 Task: Create Card Card0000000176 in Board Board0000000044 in Workspace WS0000000015 in Trello. Create Card Card0000000177 in Board Board0000000045 in Workspace WS0000000015 in Trello. Create Card Card0000000178 in Board Board0000000045 in Workspace WS0000000015 in Trello. Create Card Card0000000179 in Board Board0000000045 in Workspace WS0000000015 in Trello. Create Card Card0000000180 in Board Board0000000045 in Workspace WS0000000015 in Trello
Action: Mouse moved to (500, 64)
Screenshot: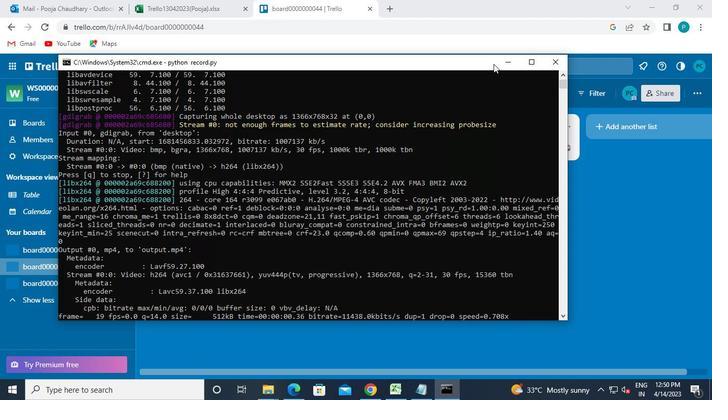 
Action: Mouse pressed left at (500, 64)
Screenshot: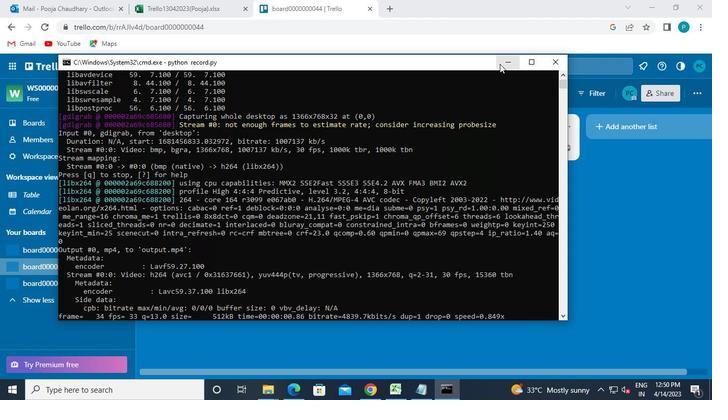 
Action: Mouse moved to (229, 215)
Screenshot: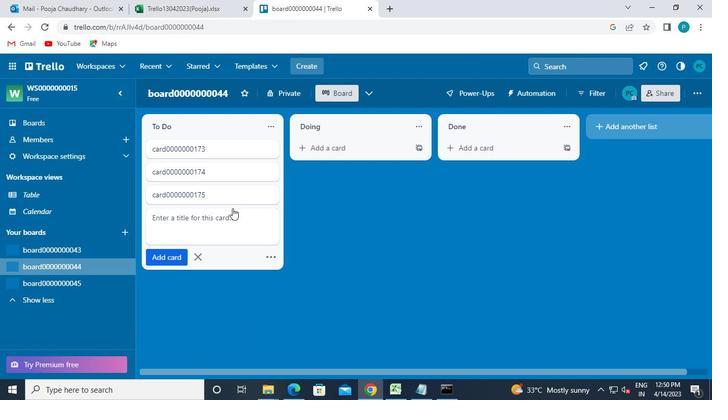 
Action: Mouse pressed left at (229, 215)
Screenshot: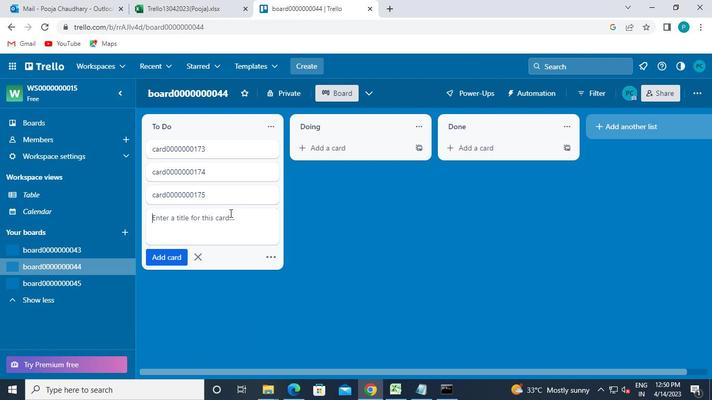 
Action: Keyboard c
Screenshot: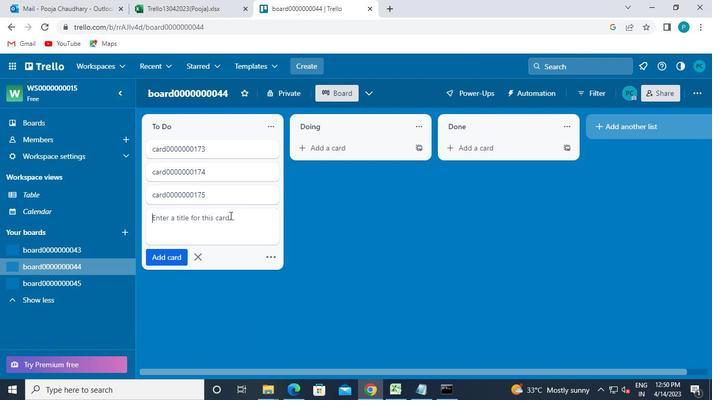 
Action: Keyboard a
Screenshot: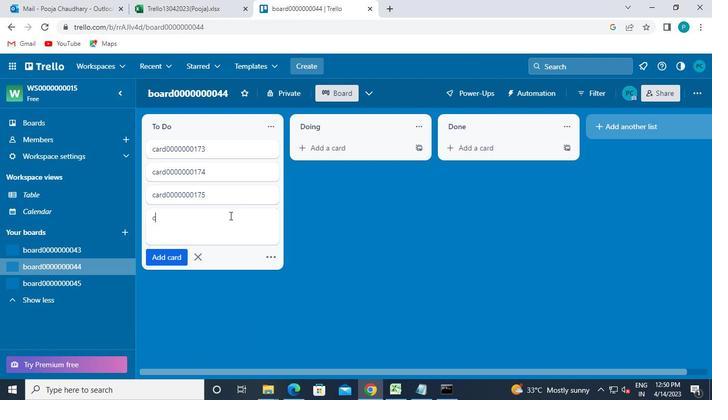 
Action: Keyboard r
Screenshot: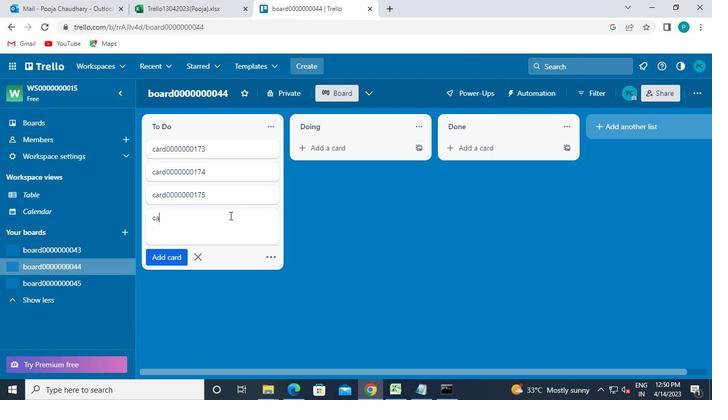 
Action: Keyboard d
Screenshot: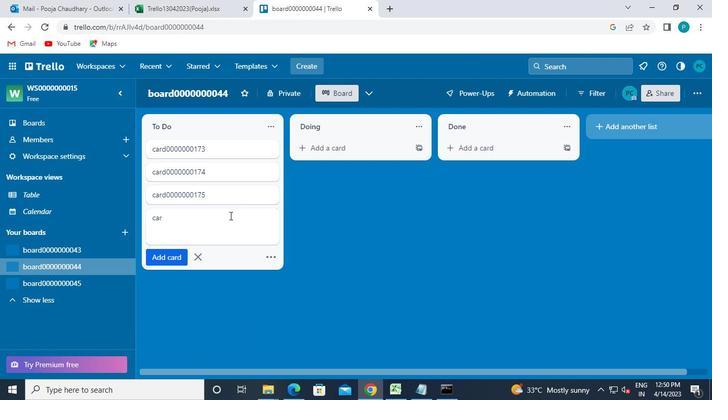
Action: Keyboard 0
Screenshot: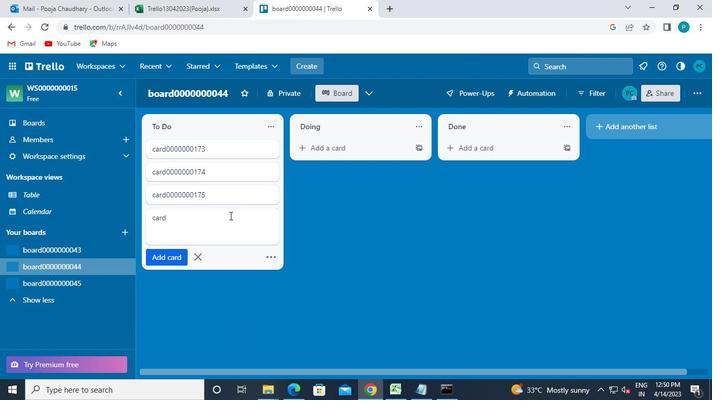 
Action: Keyboard 0
Screenshot: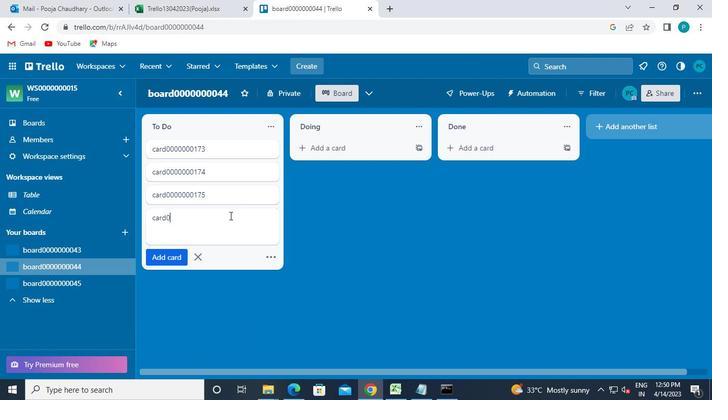 
Action: Keyboard 0
Screenshot: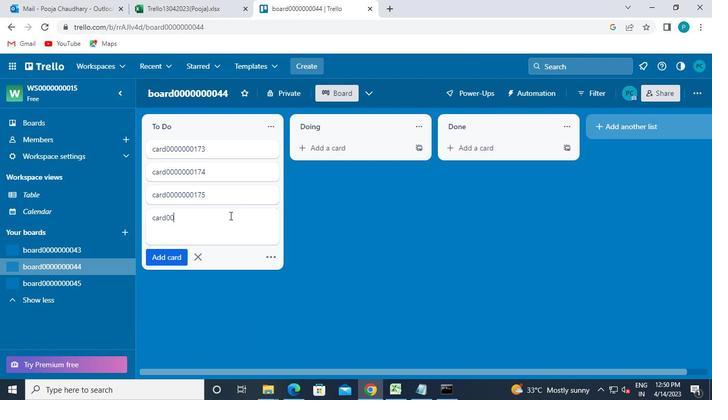 
Action: Keyboard 0
Screenshot: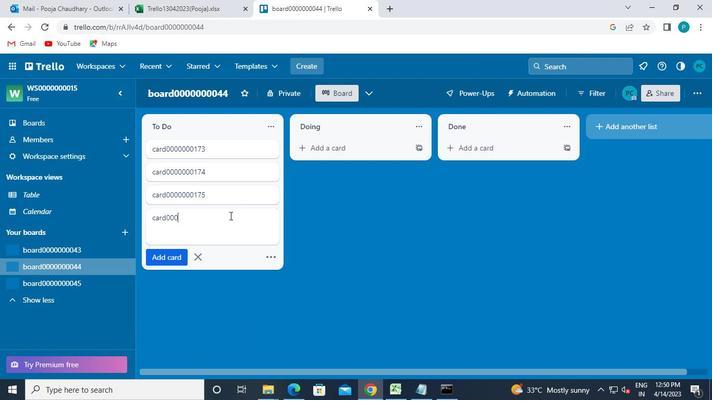 
Action: Keyboard 0
Screenshot: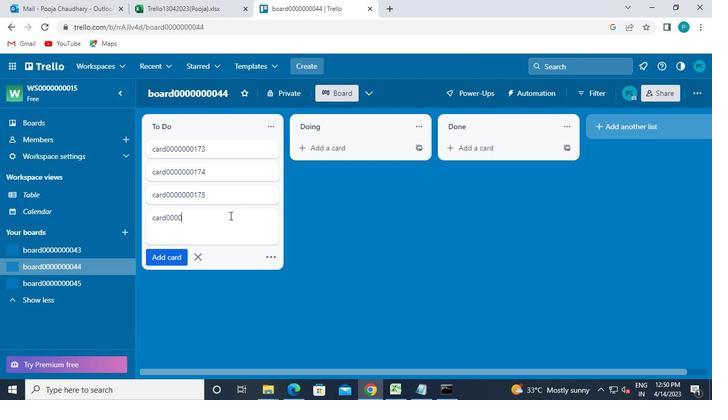 
Action: Keyboard 0
Screenshot: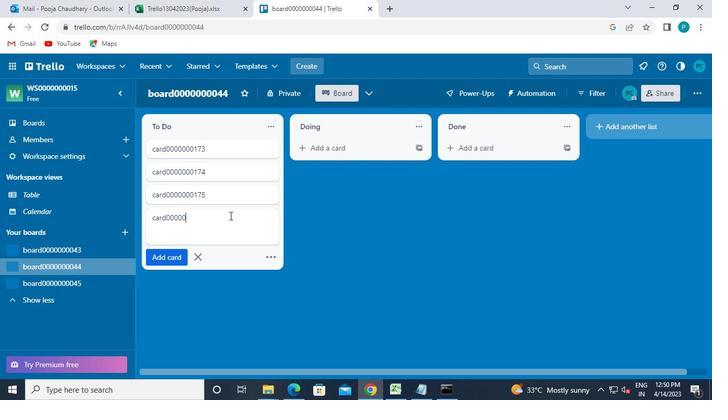 
Action: Keyboard 0
Screenshot: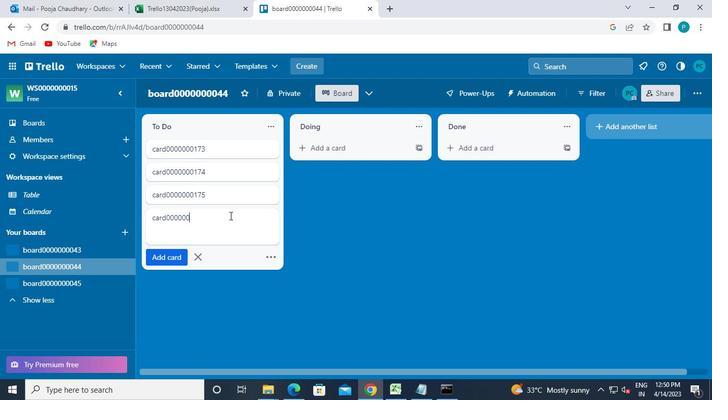 
Action: Keyboard 1
Screenshot: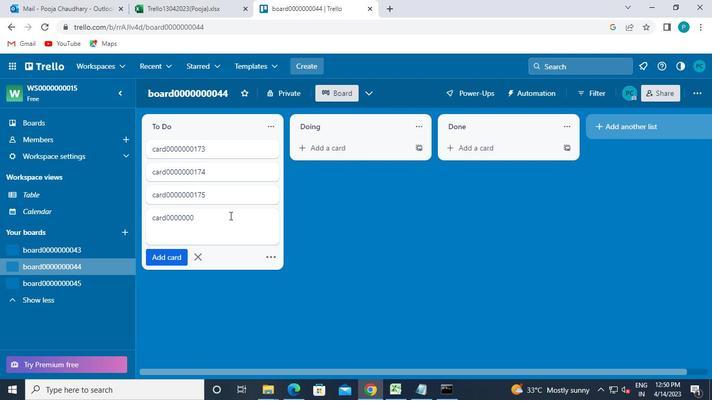 
Action: Keyboard 7
Screenshot: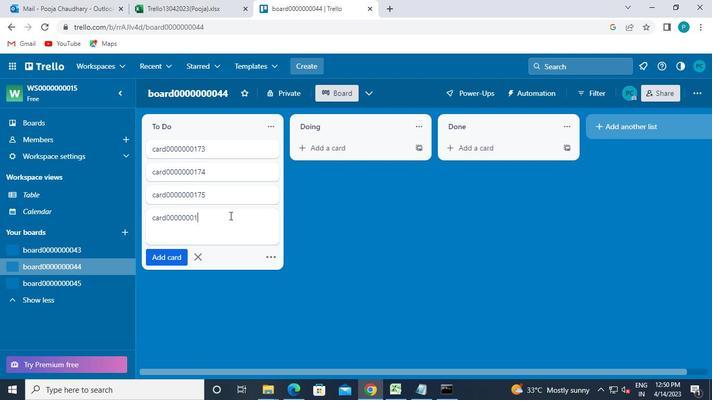 
Action: Keyboard 6
Screenshot: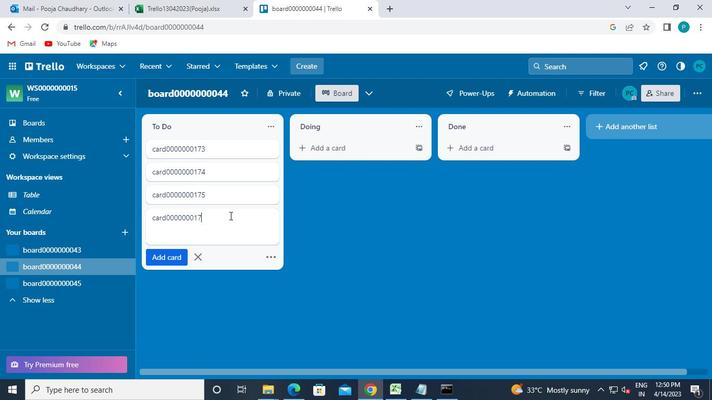 
Action: Mouse moved to (185, 257)
Screenshot: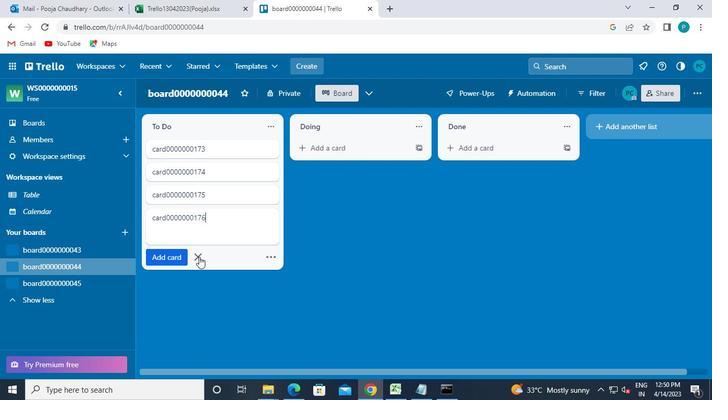 
Action: Mouse pressed left at (185, 257)
Screenshot: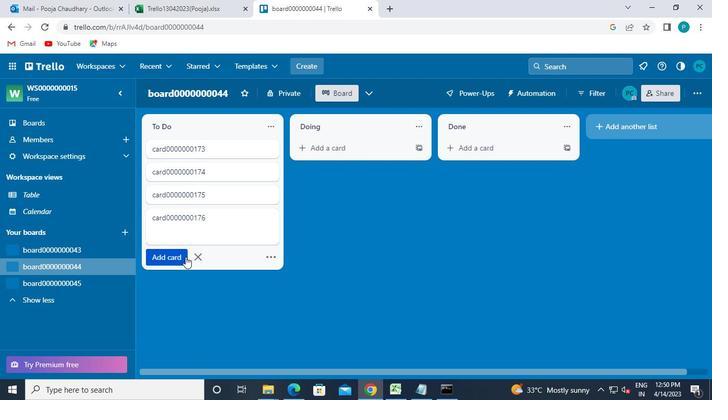 
Action: Mouse moved to (83, 284)
Screenshot: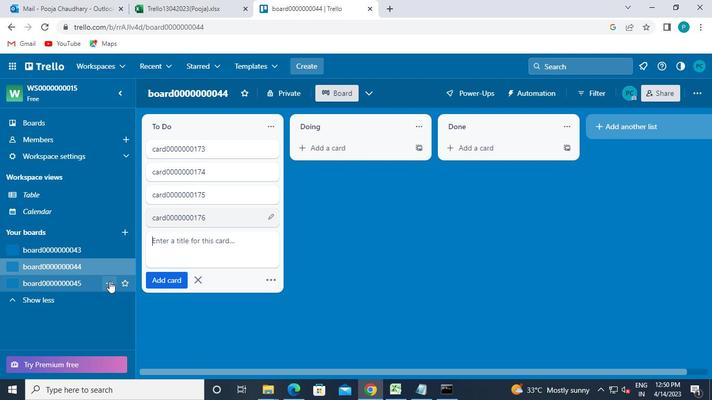 
Action: Mouse pressed left at (83, 284)
Screenshot: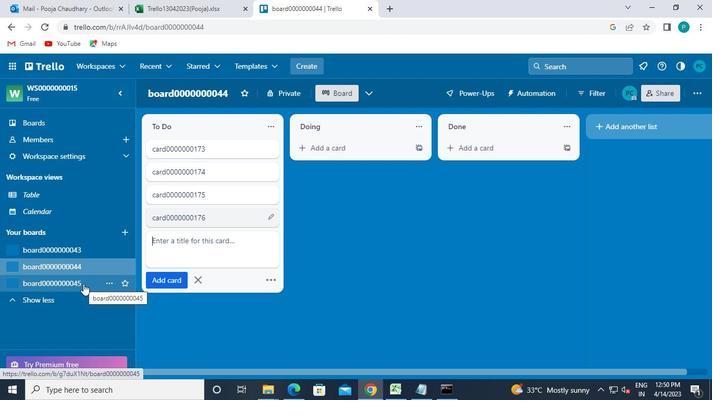
Action: Mouse moved to (191, 173)
Screenshot: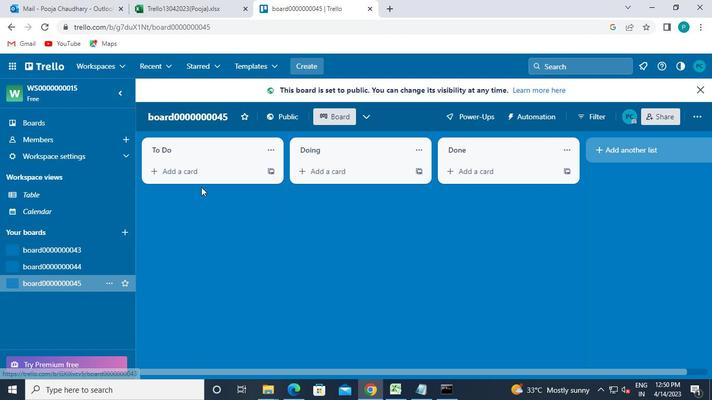 
Action: Mouse pressed left at (191, 173)
Screenshot: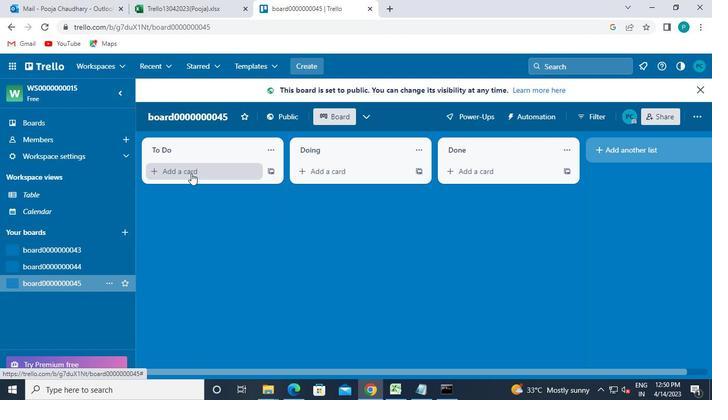 
Action: Keyboard c
Screenshot: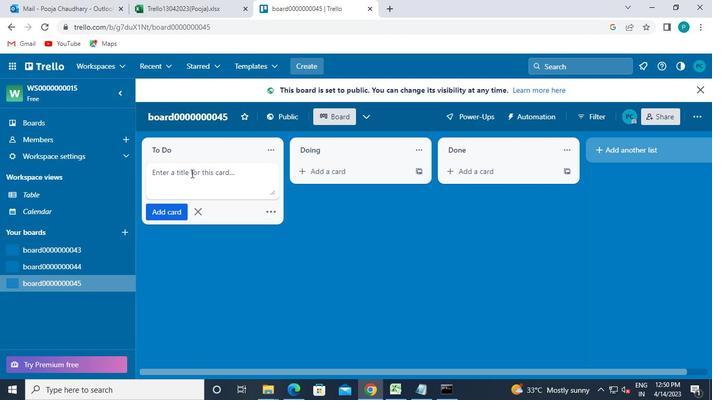 
Action: Keyboard a
Screenshot: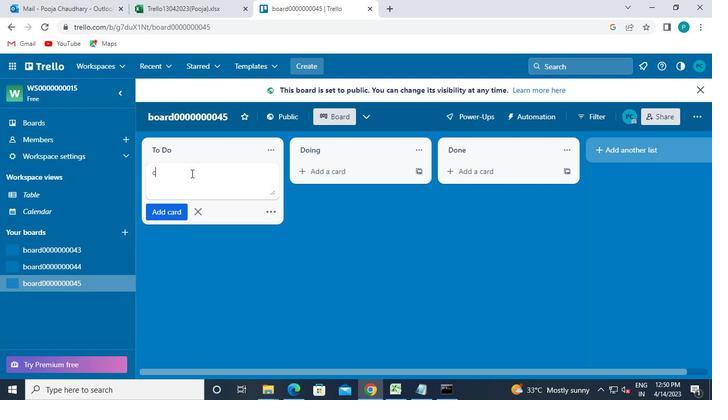 
Action: Keyboard r
Screenshot: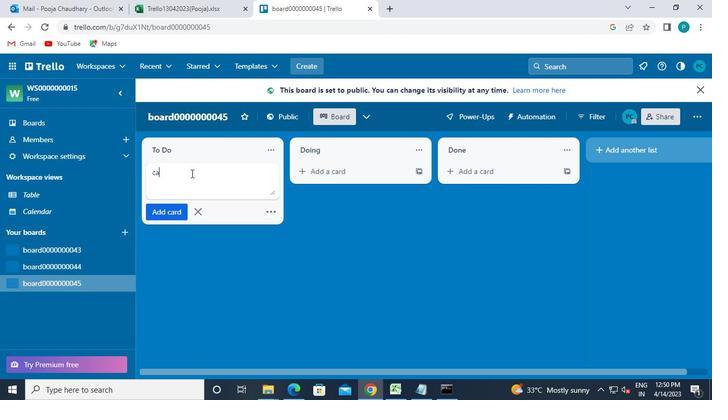 
Action: Keyboard d
Screenshot: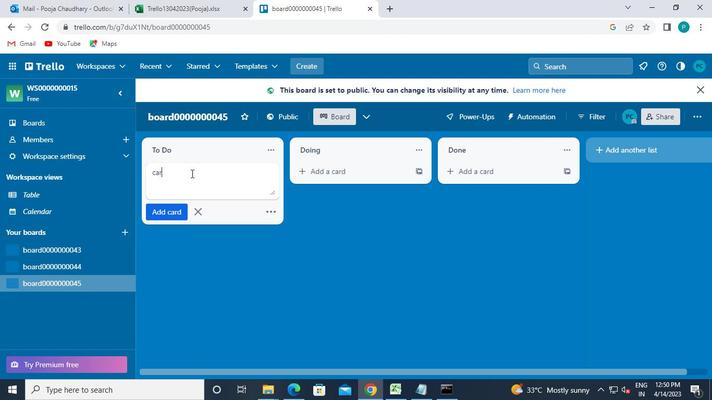 
Action: Keyboard 0
Screenshot: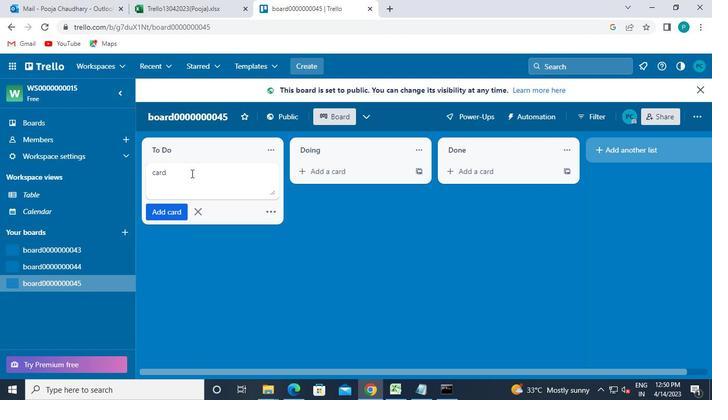 
Action: Keyboard 0
Screenshot: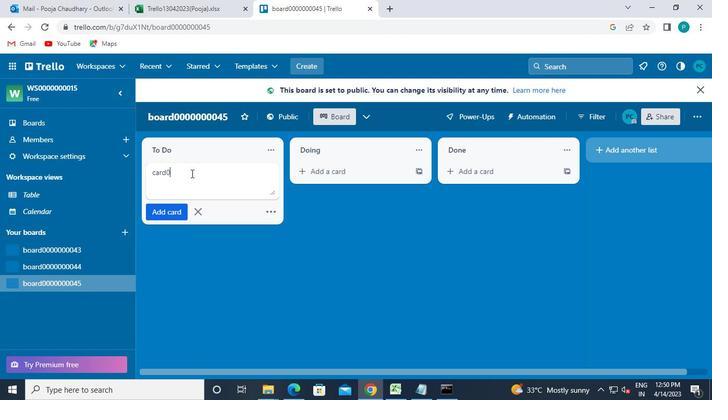 
Action: Keyboard 0
Screenshot: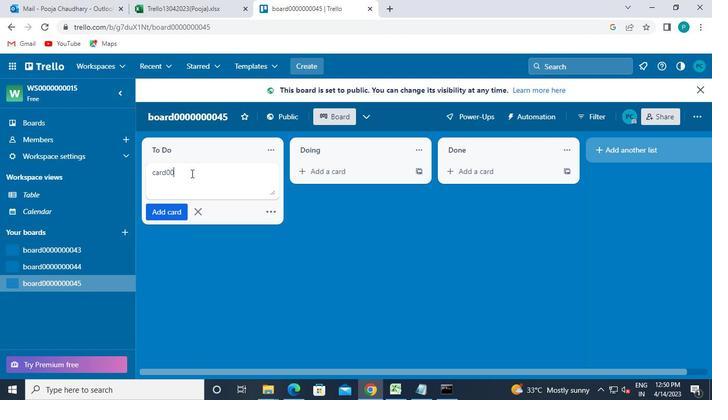 
Action: Keyboard 0
Screenshot: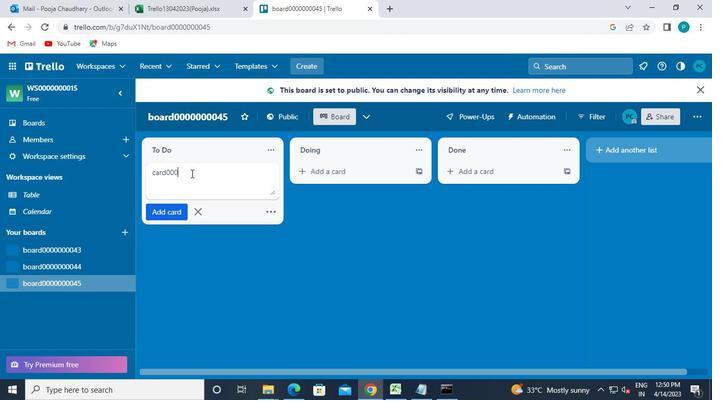 
Action: Keyboard 0
Screenshot: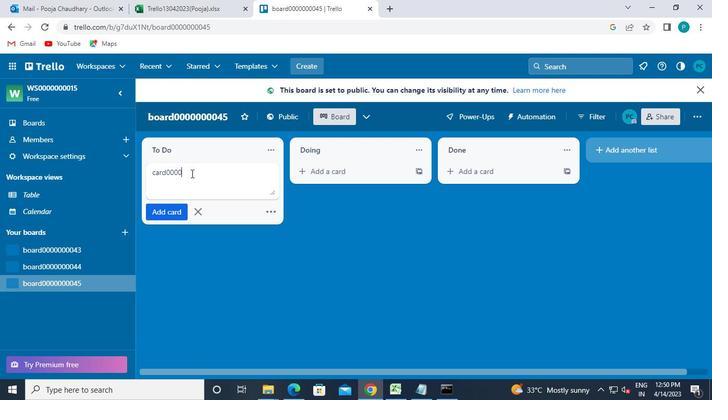 
Action: Keyboard 0
Screenshot: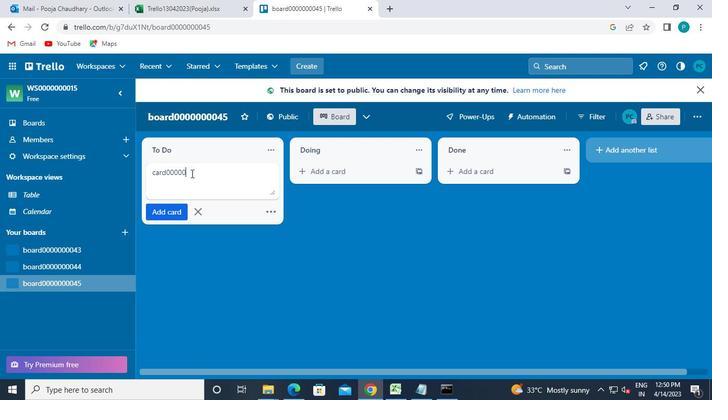 
Action: Keyboard 0
Screenshot: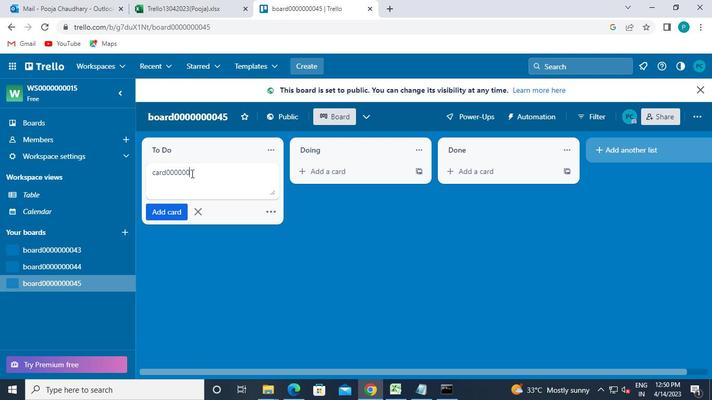 
Action: Keyboard 1
Screenshot: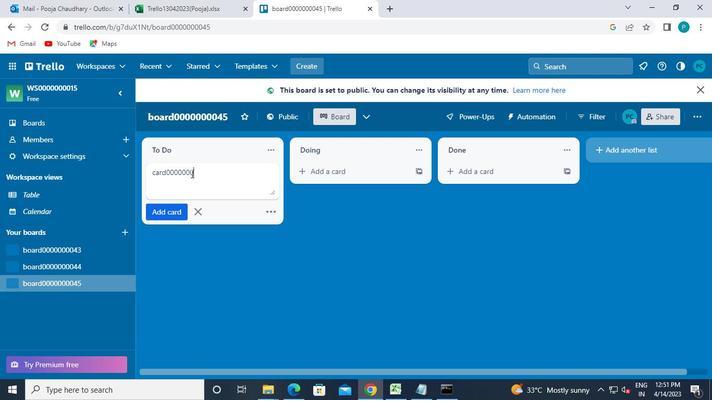 
Action: Keyboard 7
Screenshot: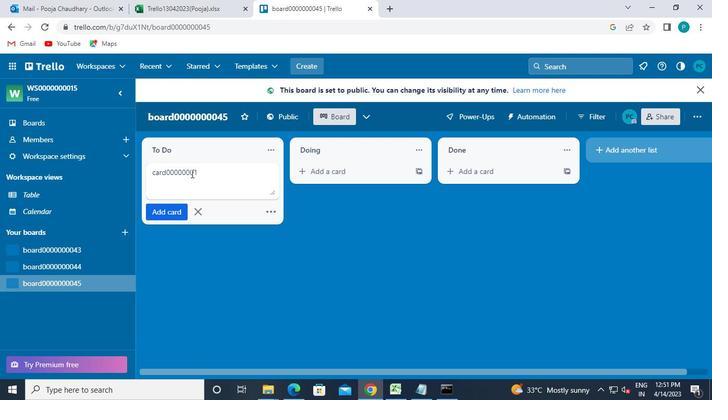 
Action: Keyboard 7
Screenshot: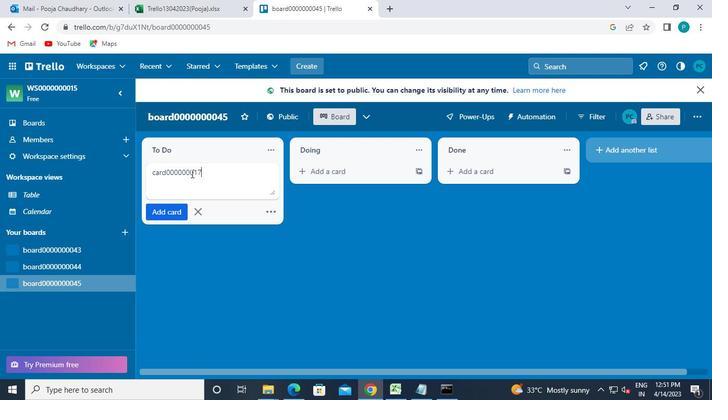 
Action: Mouse moved to (165, 212)
Screenshot: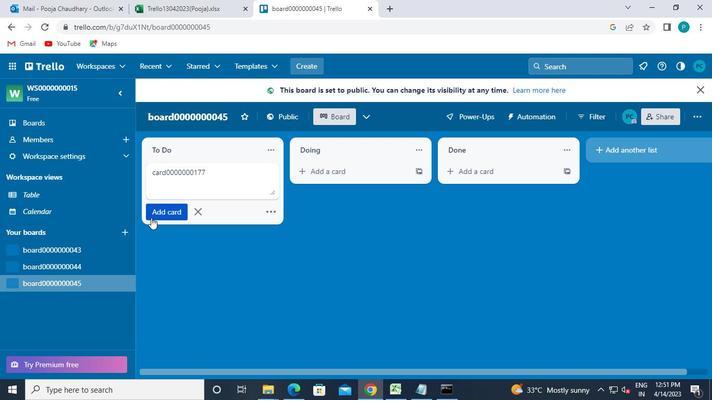 
Action: Mouse pressed left at (165, 212)
Screenshot: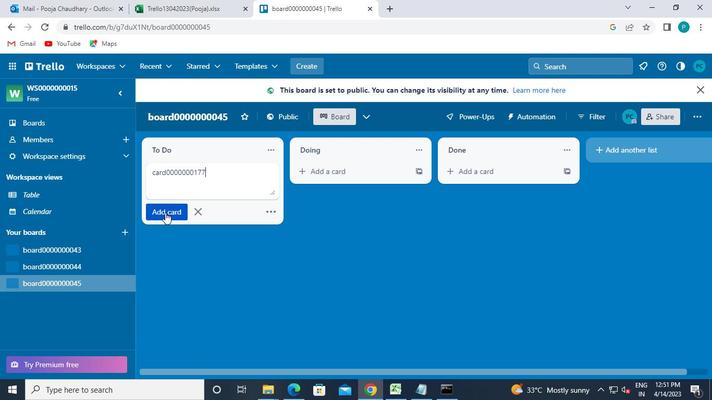 
Action: Mouse moved to (165, 197)
Screenshot: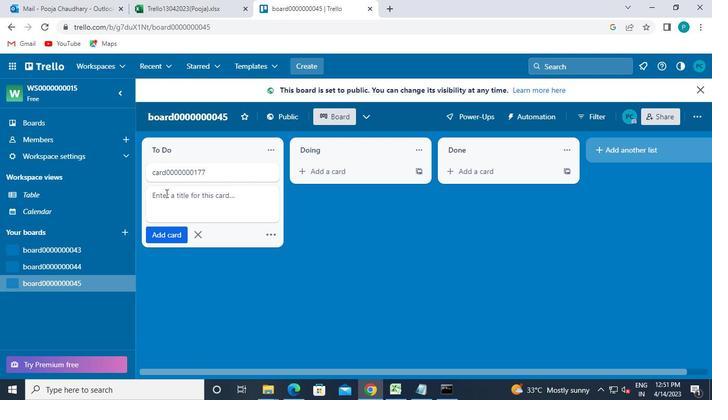 
Action: Mouse pressed left at (165, 197)
Screenshot: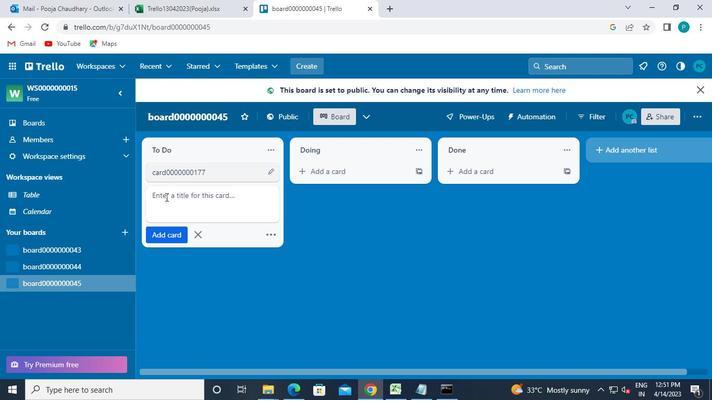 
Action: Mouse moved to (162, 199)
Screenshot: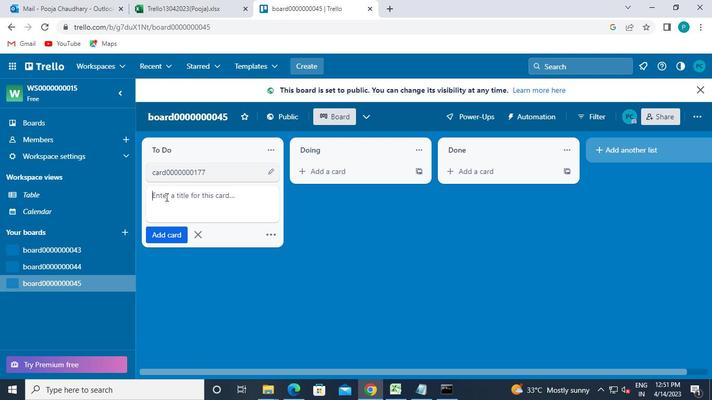 
Action: Keyboard c
Screenshot: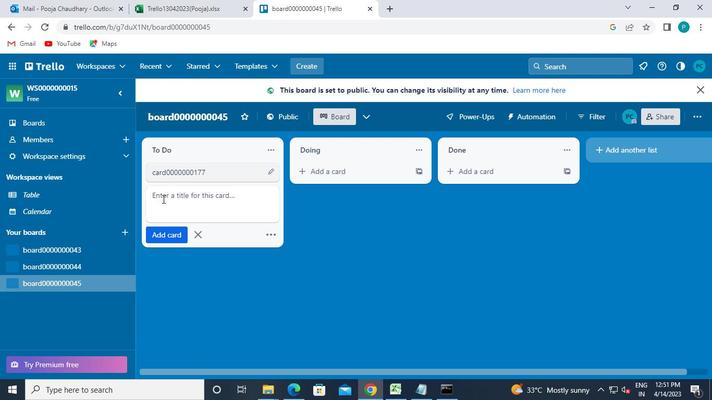 
Action: Keyboard a
Screenshot: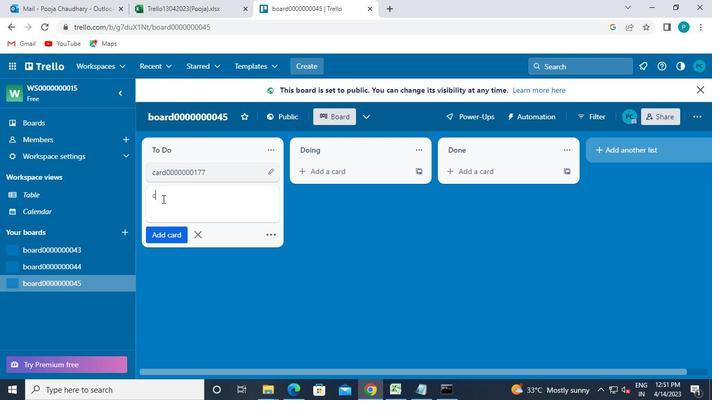 
Action: Keyboard r
Screenshot: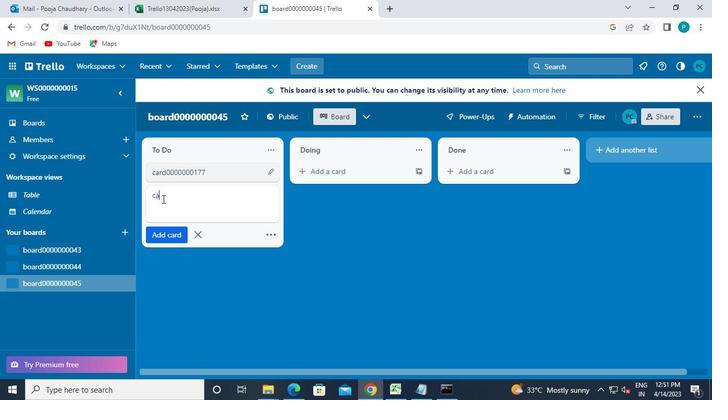 
Action: Keyboard d
Screenshot: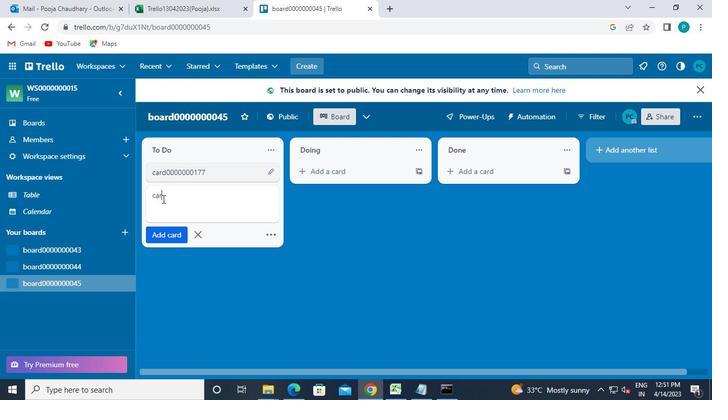 
Action: Keyboard 0
Screenshot: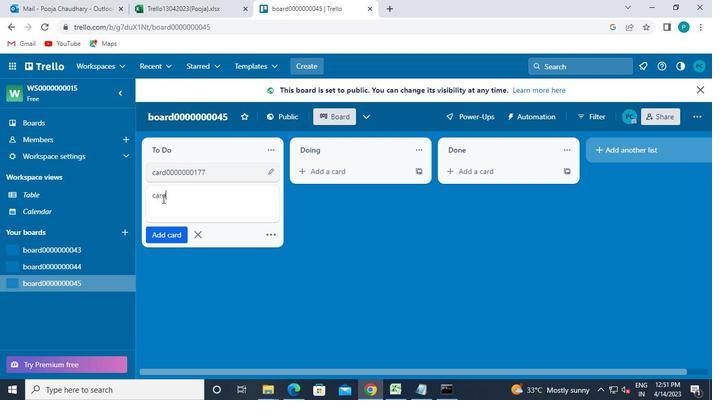 
Action: Keyboard 0
Screenshot: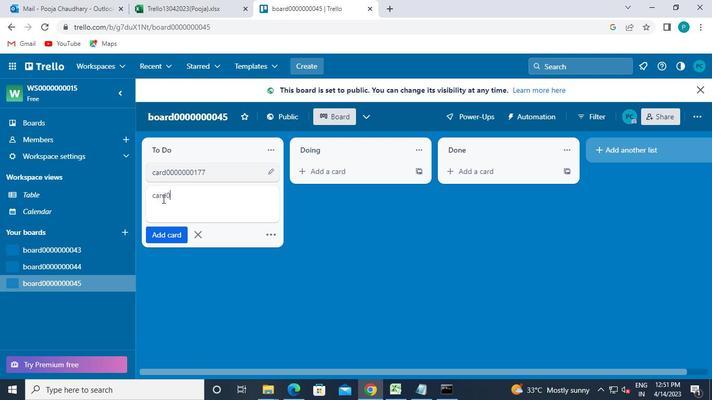 
Action: Keyboard 0
Screenshot: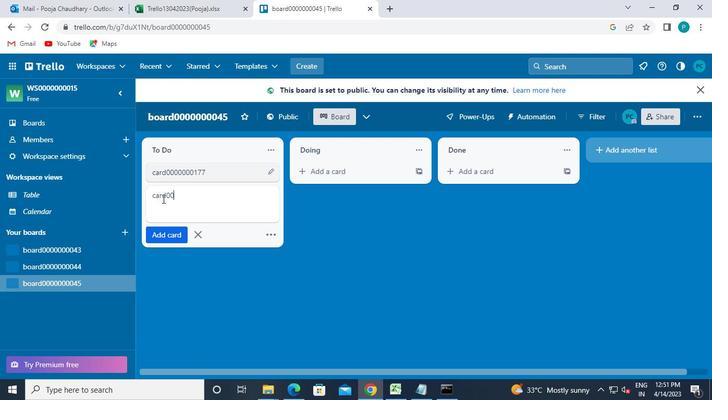 
Action: Keyboard 0
Screenshot: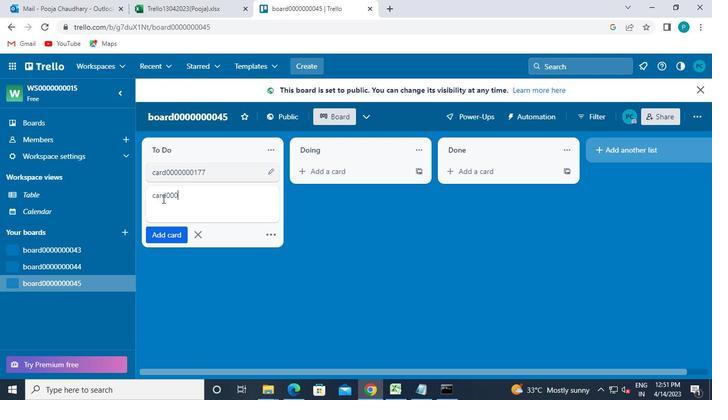 
Action: Keyboard 0
Screenshot: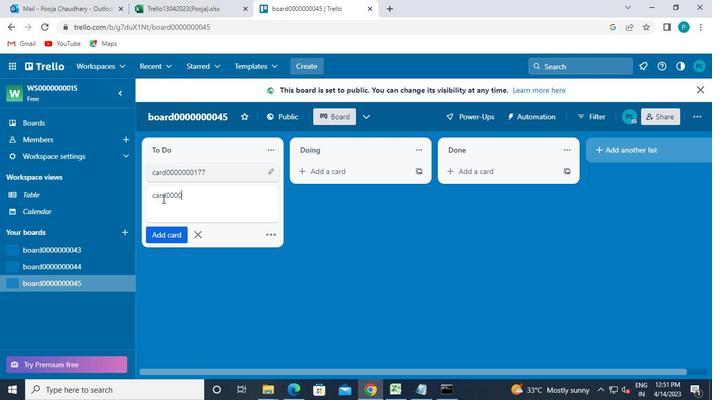 
Action: Keyboard 0
Screenshot: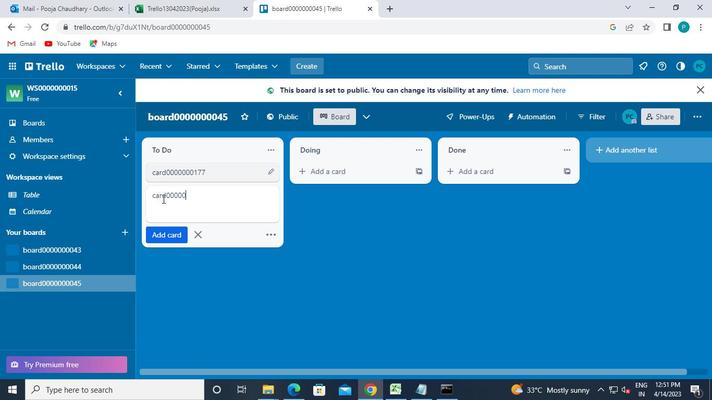 
Action: Keyboard 0
Screenshot: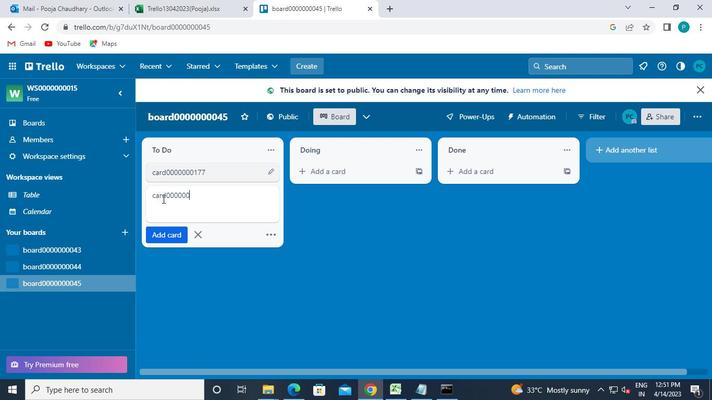 
Action: Keyboard 1
Screenshot: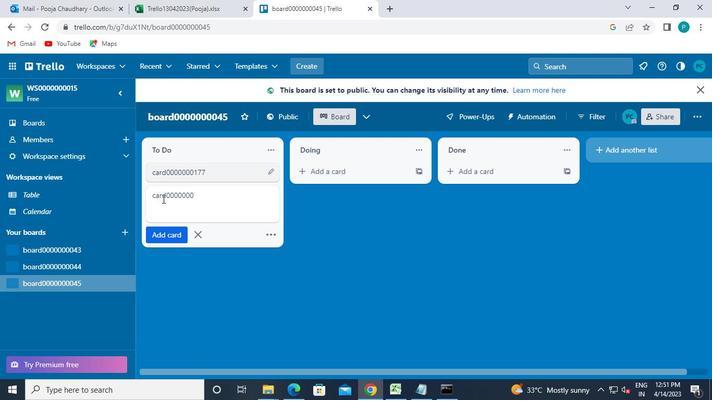 
Action: Keyboard 7
Screenshot: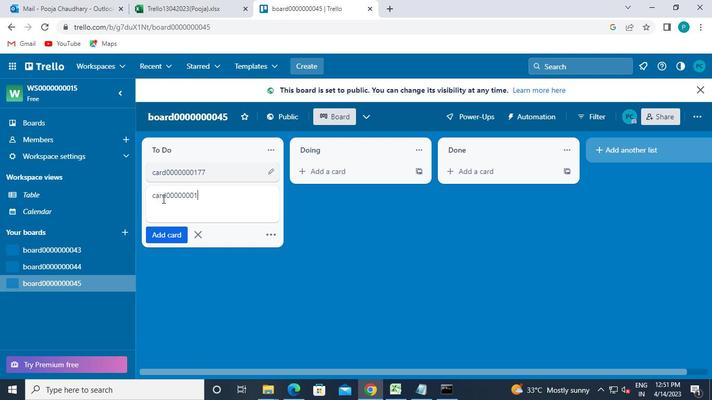 
Action: Keyboard 8
Screenshot: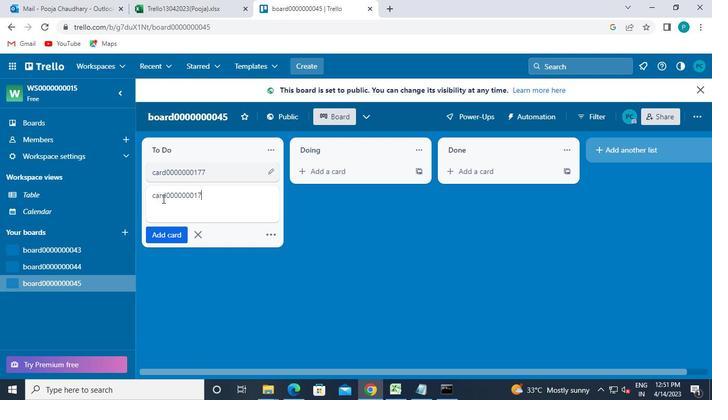 
Action: Mouse moved to (171, 236)
Screenshot: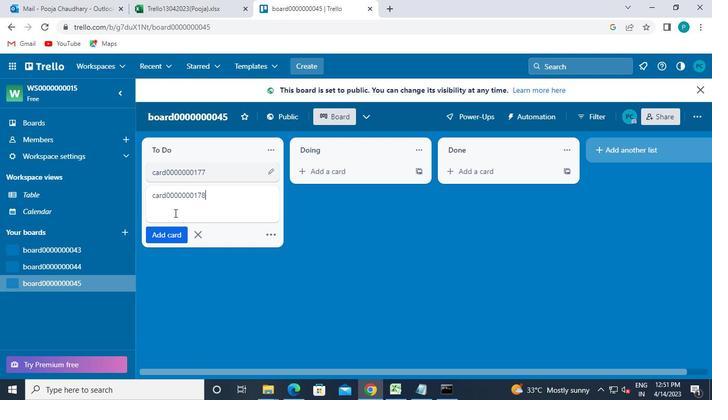 
Action: Mouse pressed left at (171, 236)
Screenshot: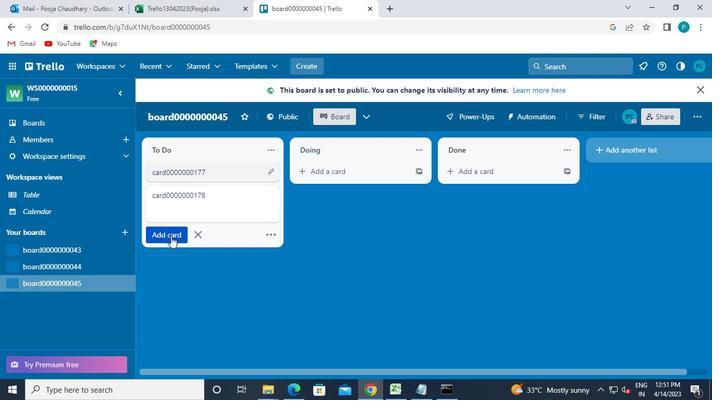 
Action: Mouse moved to (170, 224)
Screenshot: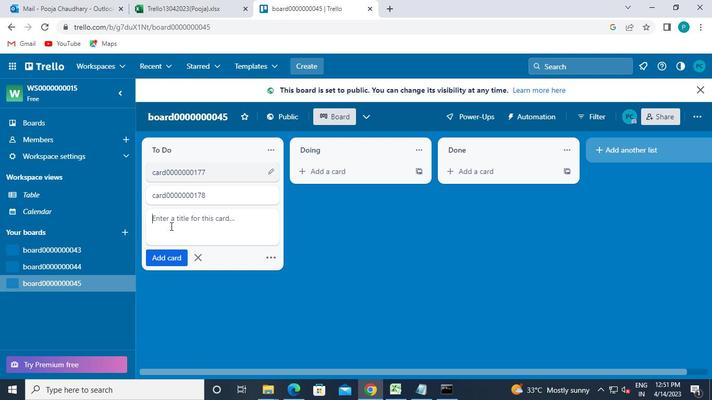 
Action: Keyboard c
Screenshot: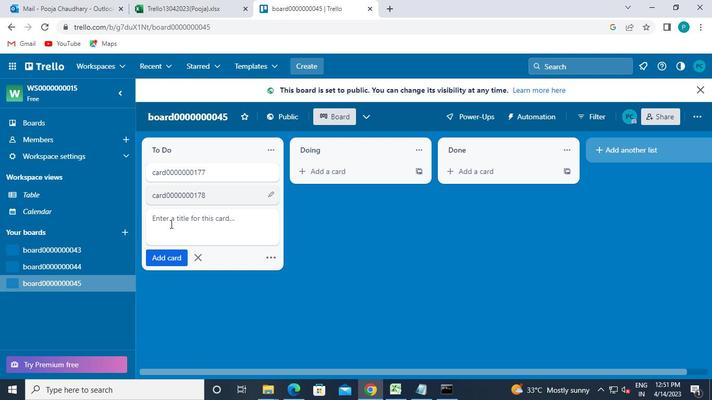 
Action: Keyboard a
Screenshot: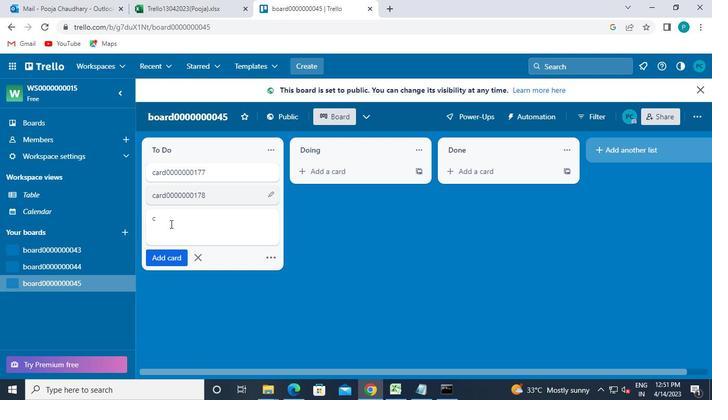 
Action: Keyboard r
Screenshot: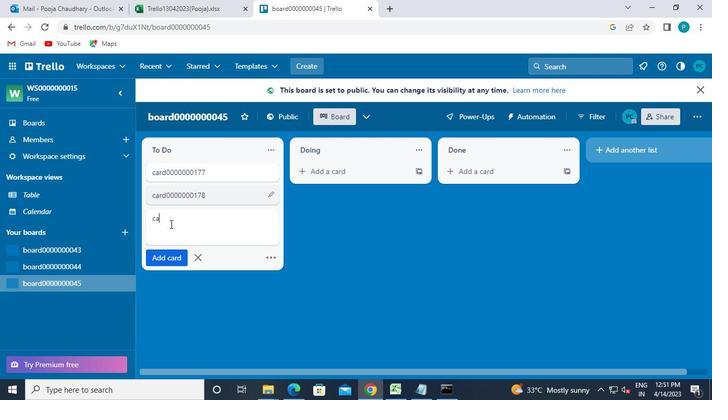 
Action: Keyboard d
Screenshot: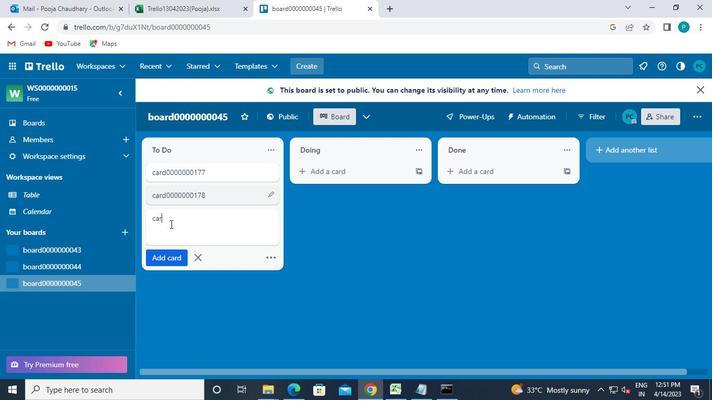 
Action: Keyboard 0
Screenshot: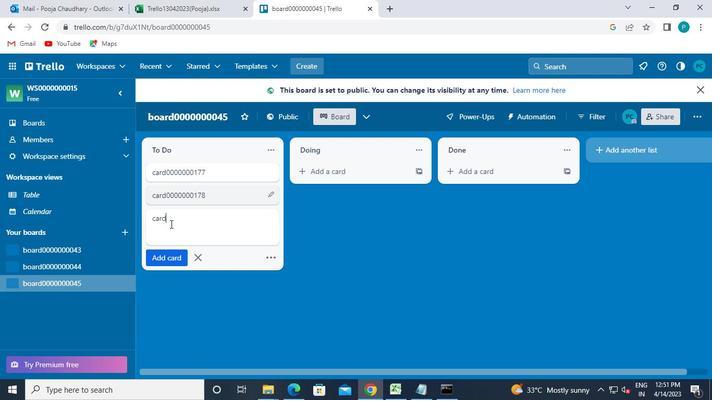 
Action: Keyboard 0
Screenshot: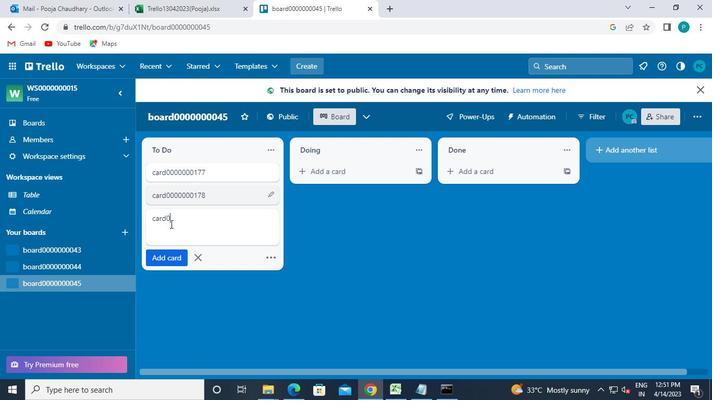
Action: Keyboard 0
Screenshot: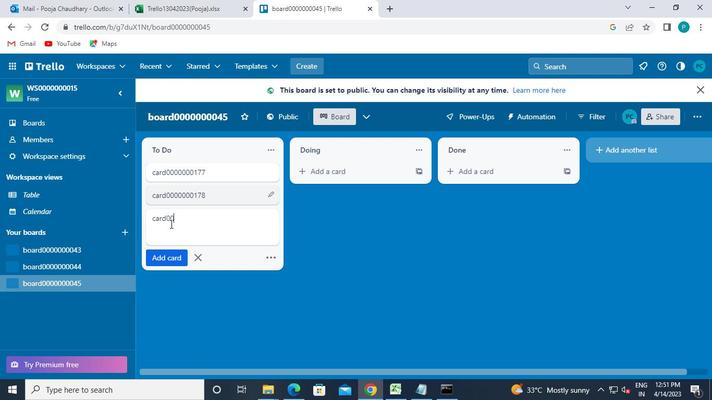 
Action: Keyboard 0
Screenshot: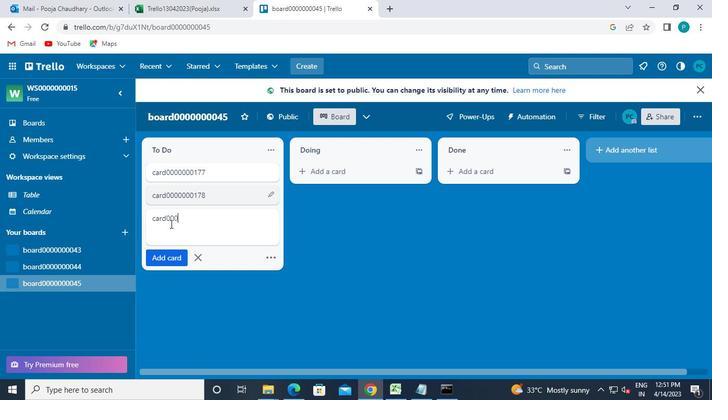 
Action: Keyboard 0
Screenshot: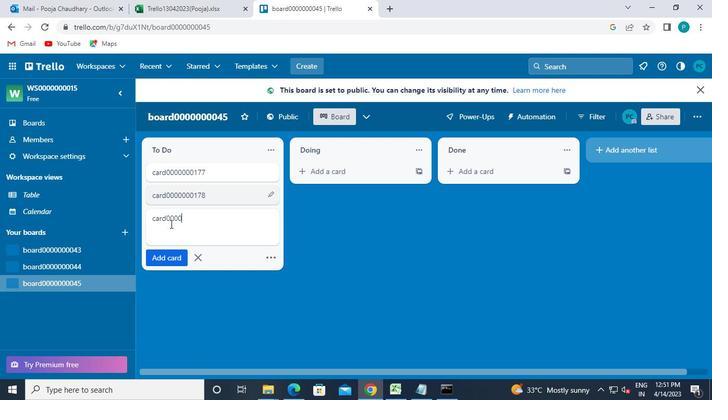 
Action: Keyboard 0
Screenshot: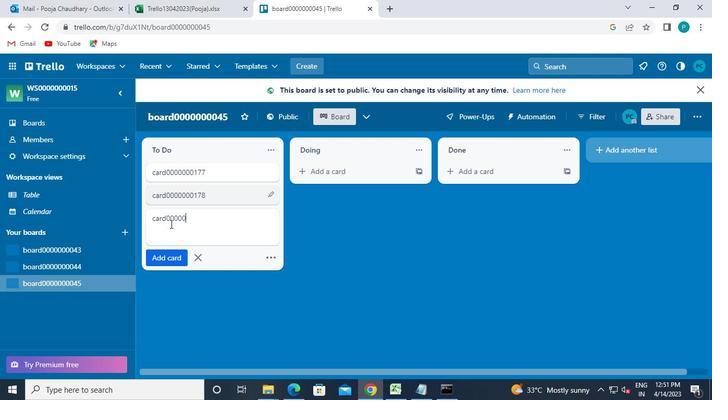
Action: Keyboard 0
Screenshot: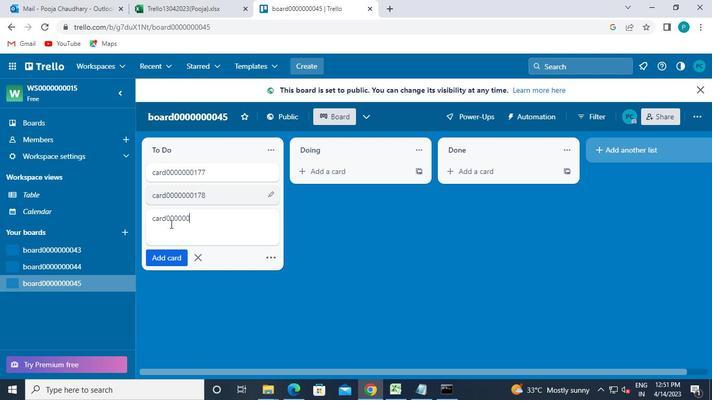 
Action: Keyboard 1
Screenshot: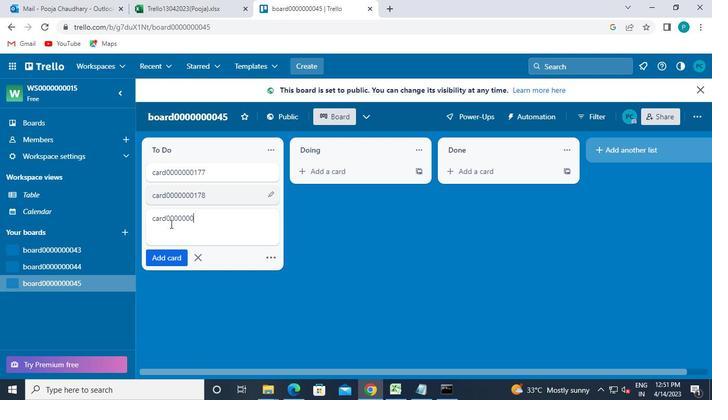 
Action: Keyboard 7
Screenshot: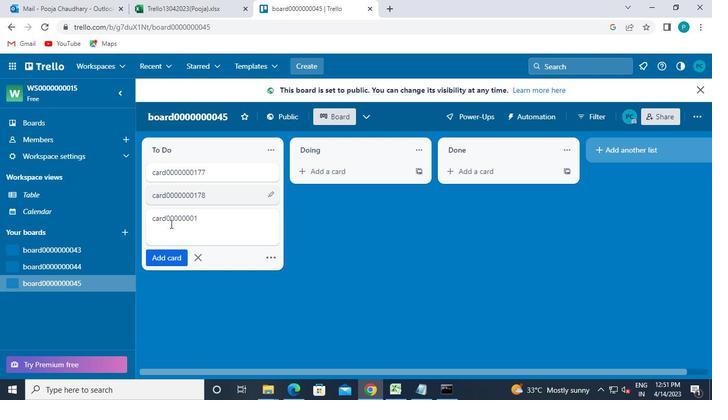 
Action: Keyboard 9
Screenshot: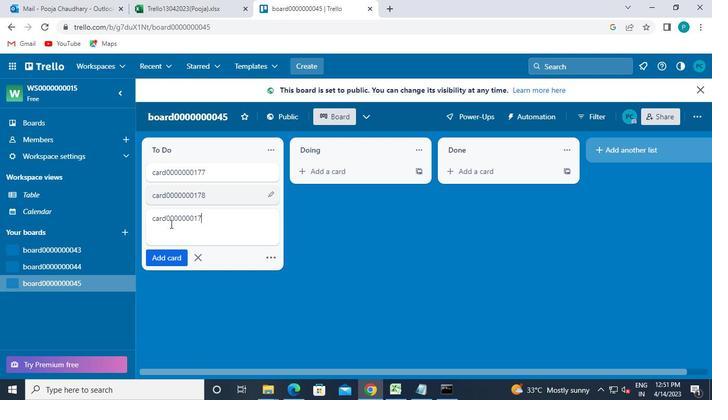
Action: Mouse moved to (157, 257)
Screenshot: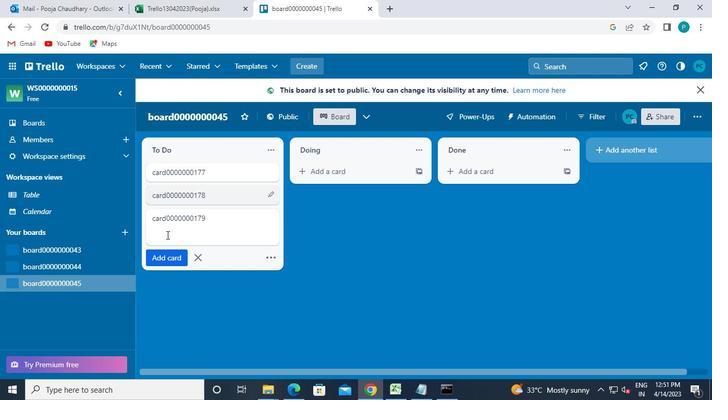 
Action: Mouse pressed left at (157, 257)
Screenshot: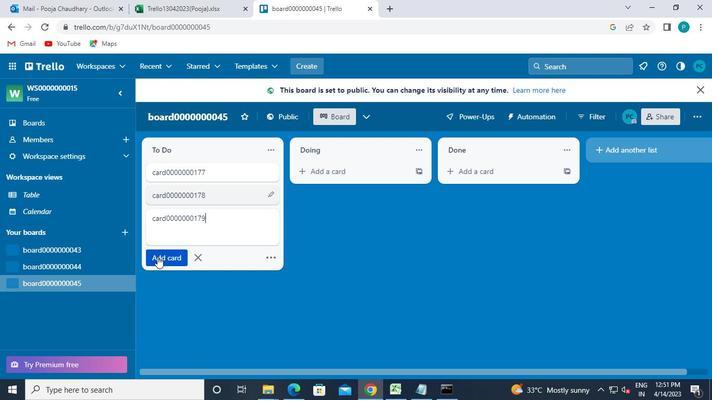 
Action: Mouse moved to (159, 251)
Screenshot: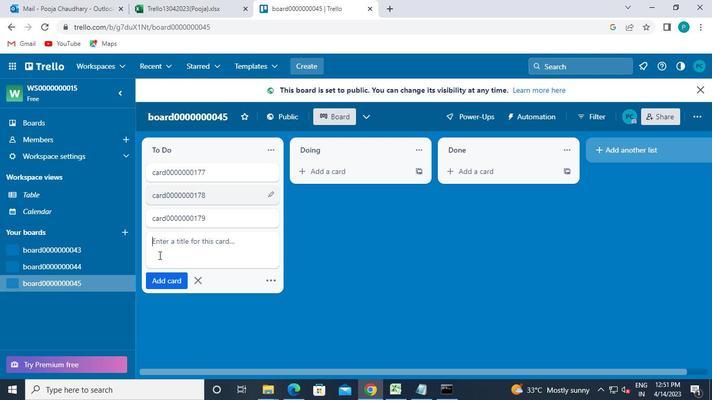 
Action: Mouse pressed left at (159, 251)
Screenshot: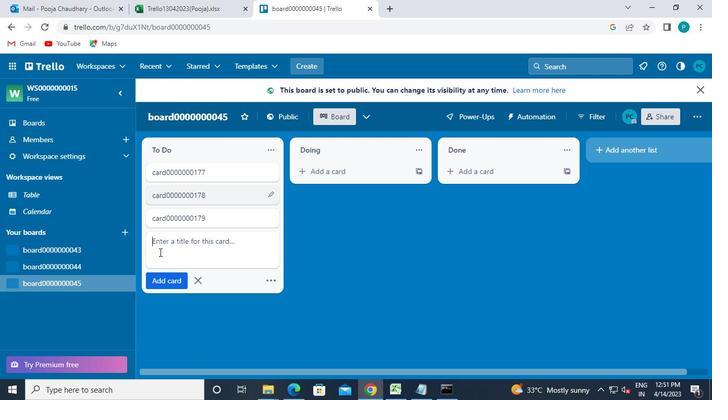
Action: Keyboard c
Screenshot: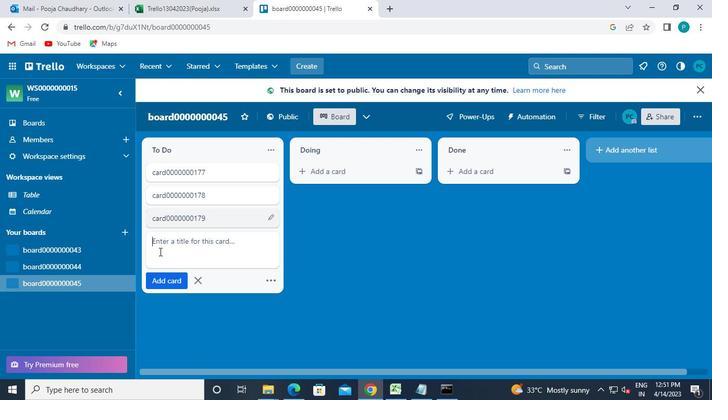 
Action: Keyboard a
Screenshot: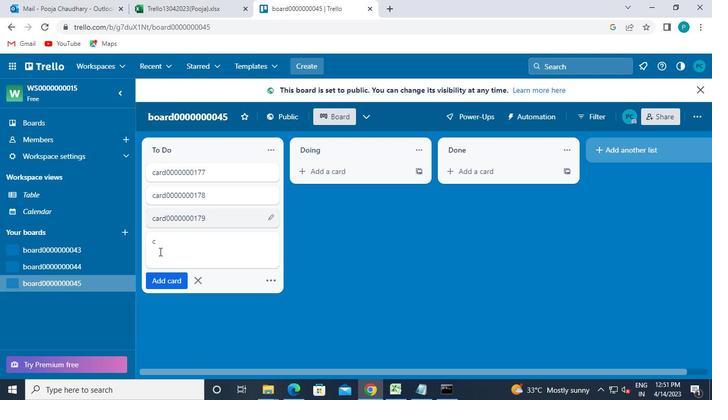 
Action: Keyboard r
Screenshot: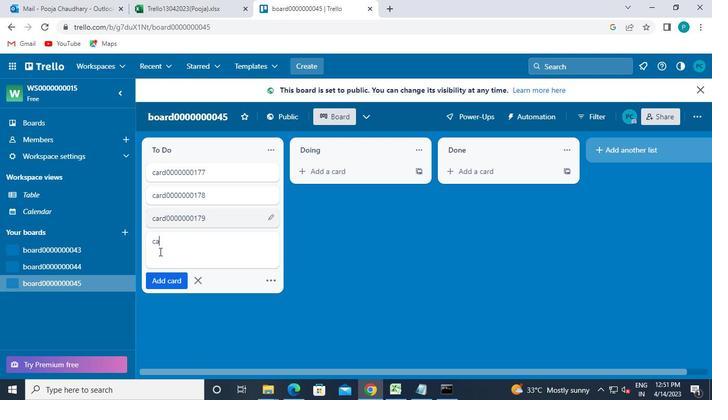 
Action: Keyboard d
Screenshot: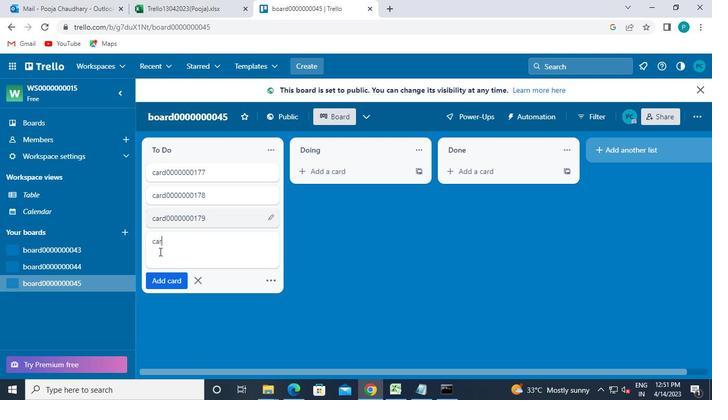 
Action: Keyboard 0
Screenshot: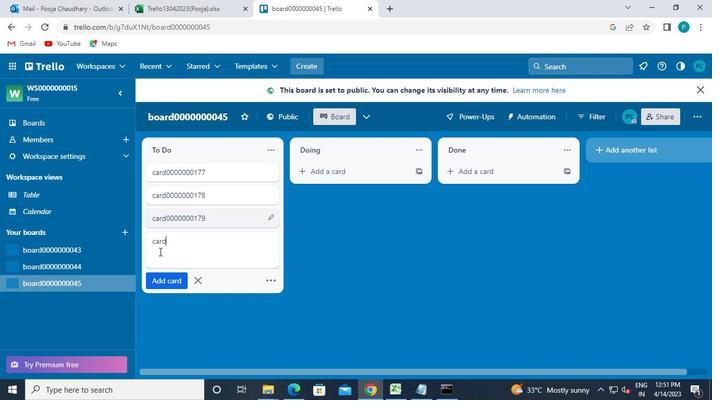 
Action: Keyboard 0
Screenshot: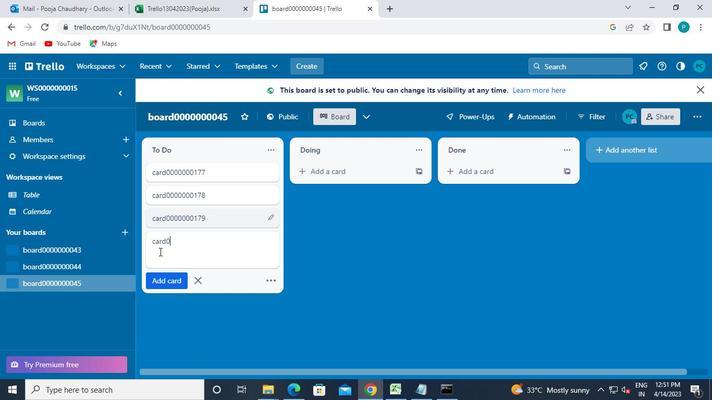 
Action: Keyboard 0
Screenshot: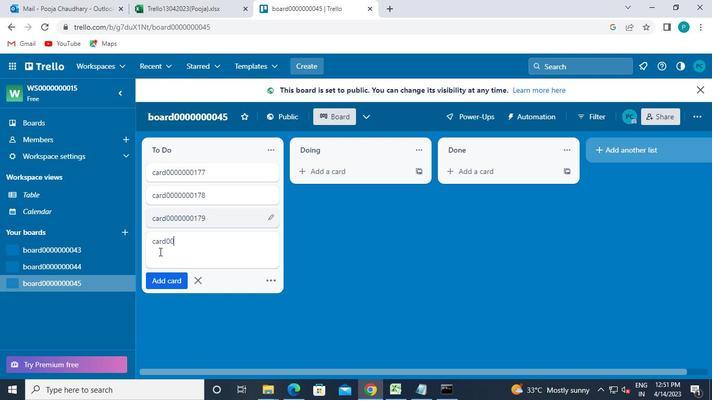 
Action: Keyboard 0
Screenshot: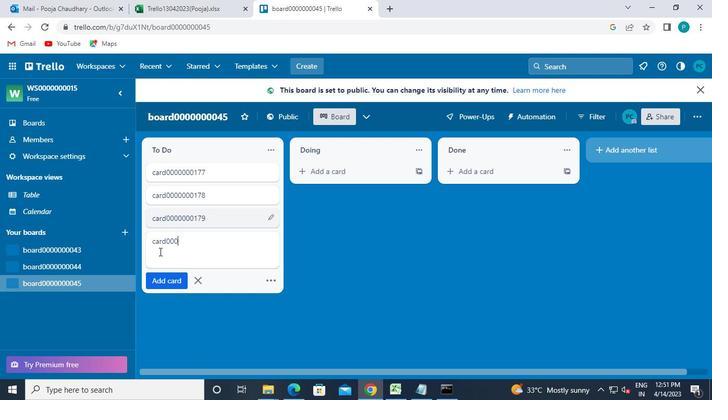
Action: Keyboard 0
Screenshot: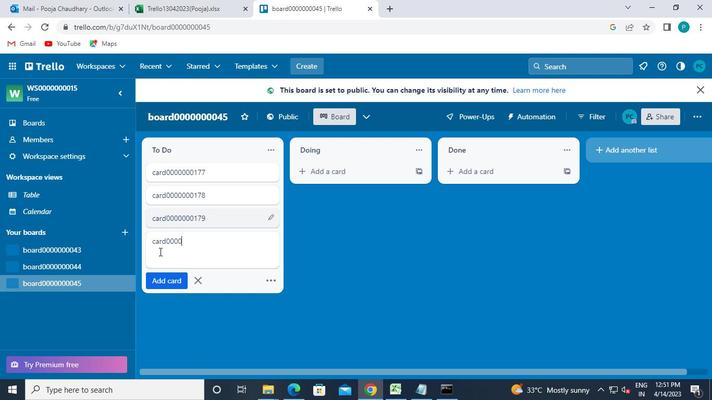 
Action: Mouse moved to (160, 251)
Screenshot: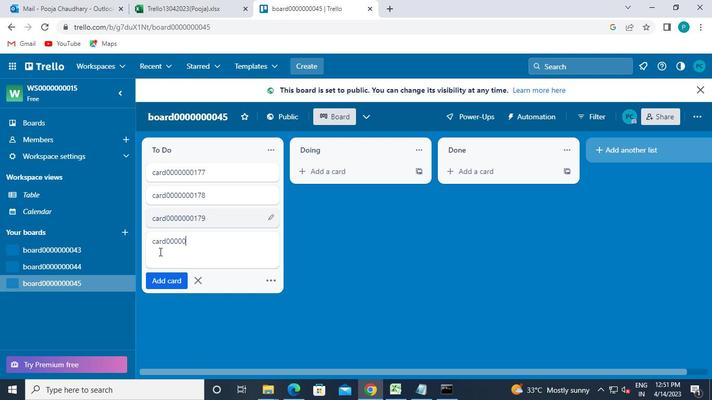
Action: Keyboard 0
Screenshot: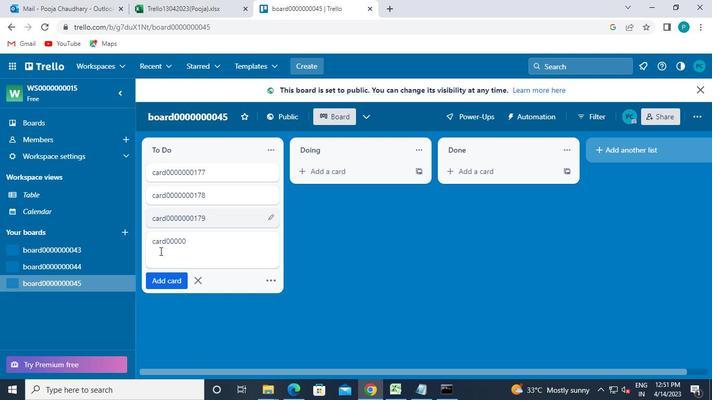 
Action: Keyboard 0
Screenshot: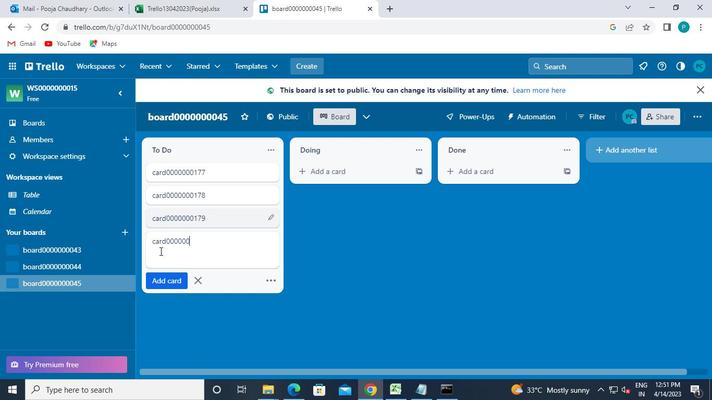 
Action: Keyboard 1
Screenshot: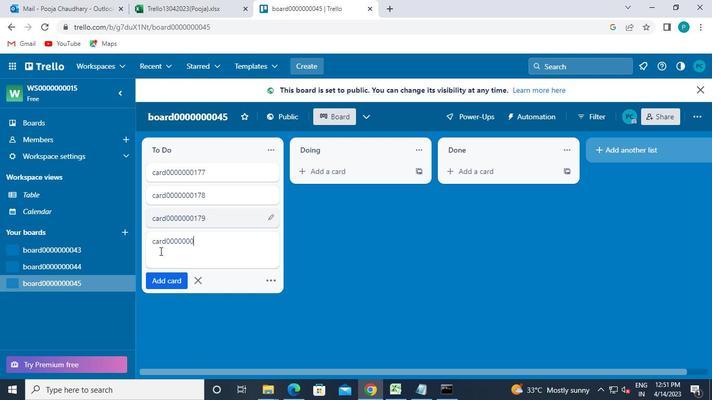 
Action: Keyboard 8
Screenshot: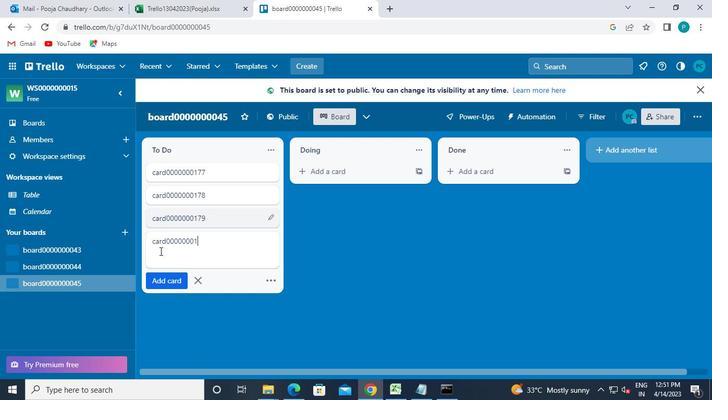 
Action: Keyboard 0
Screenshot: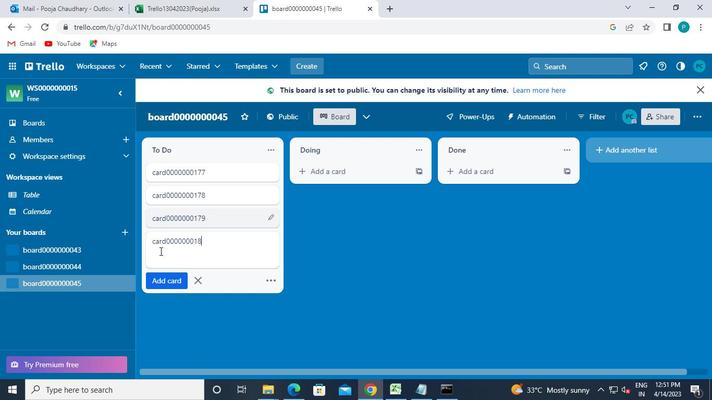 
Action: Mouse moved to (165, 277)
Screenshot: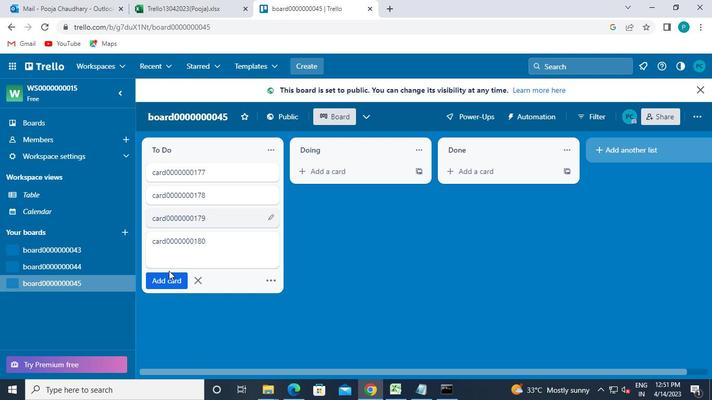 
Action: Mouse pressed left at (165, 277)
Screenshot: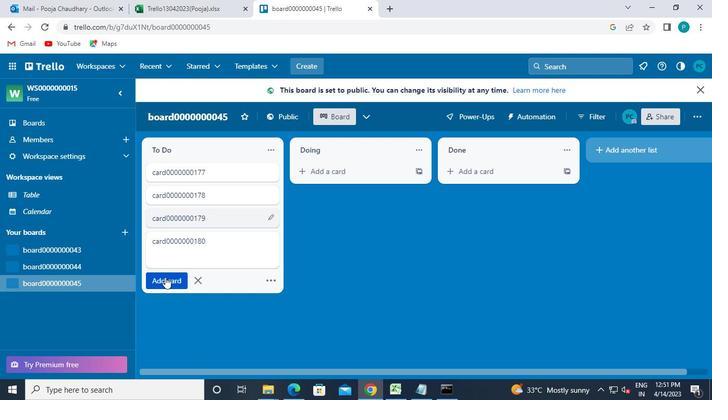 
Action: Mouse moved to (488, 316)
Screenshot: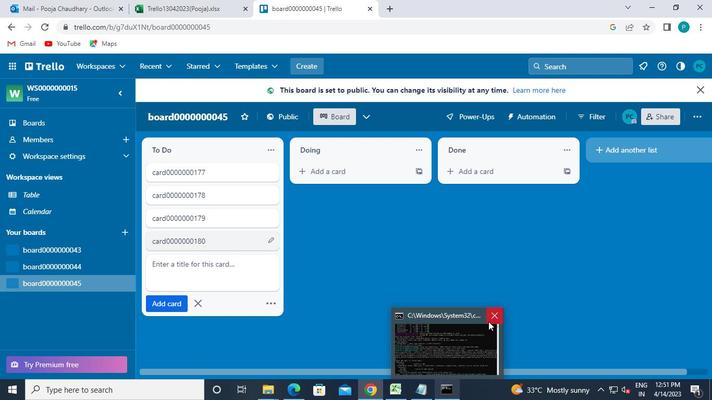 
Action: Mouse pressed left at (488, 316)
Screenshot: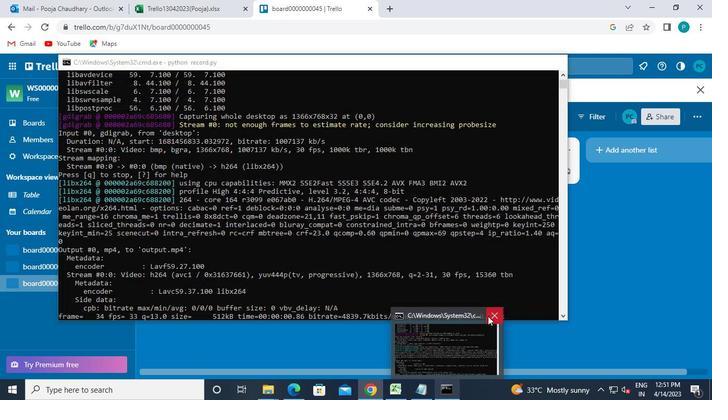 
